 Task: Create List Brand Portfolio Analysis in Board Competitor Analysis Best Practices to Workspace Angel Investors. Create List Brand Portfolio Optimization in Board Sales Lead Generation and Qualification to Workspace Angel Investors. Create List Brand Portfolio Management in Board Content Marketing Video Series Strategy and Execution to Workspace Angel Investors
Action: Mouse moved to (67, 285)
Screenshot: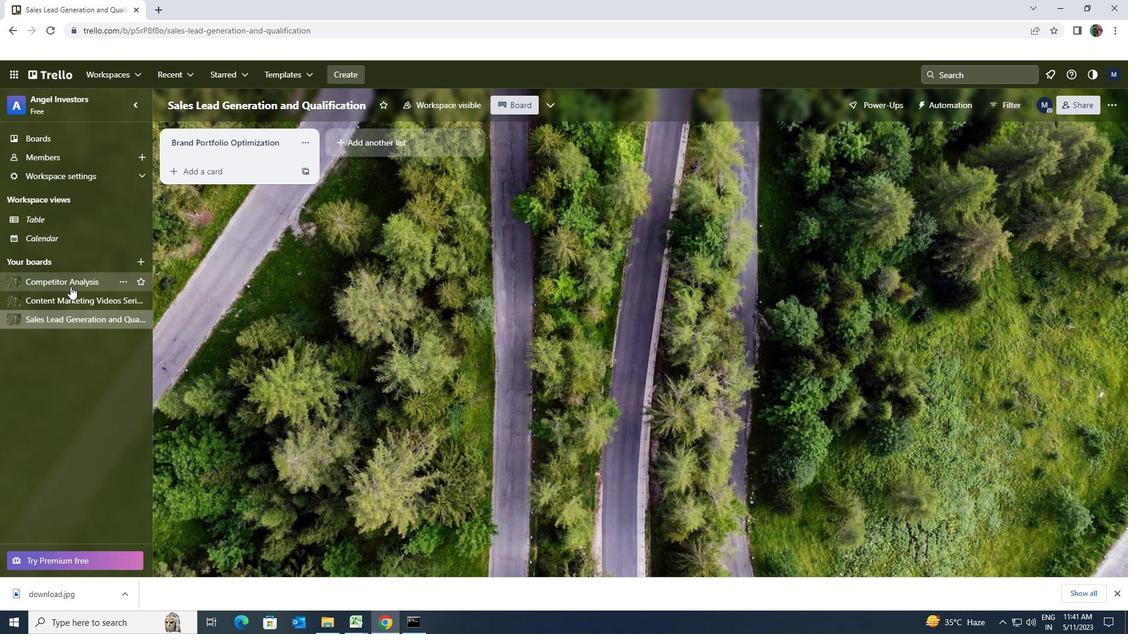 
Action: Mouse pressed left at (67, 285)
Screenshot: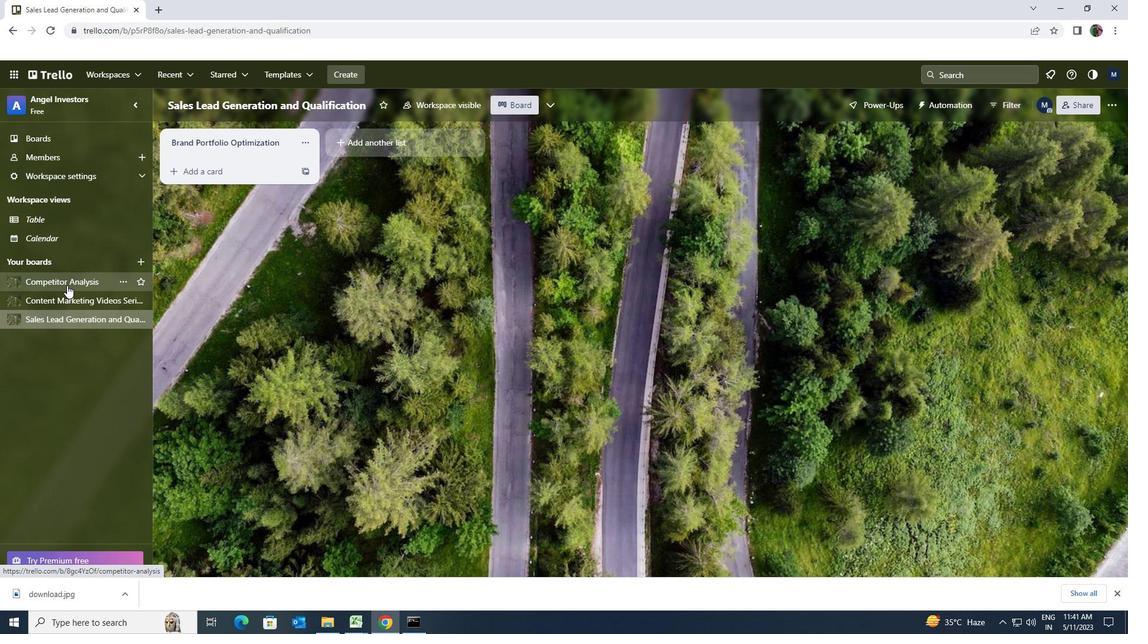 
Action: Mouse moved to (344, 146)
Screenshot: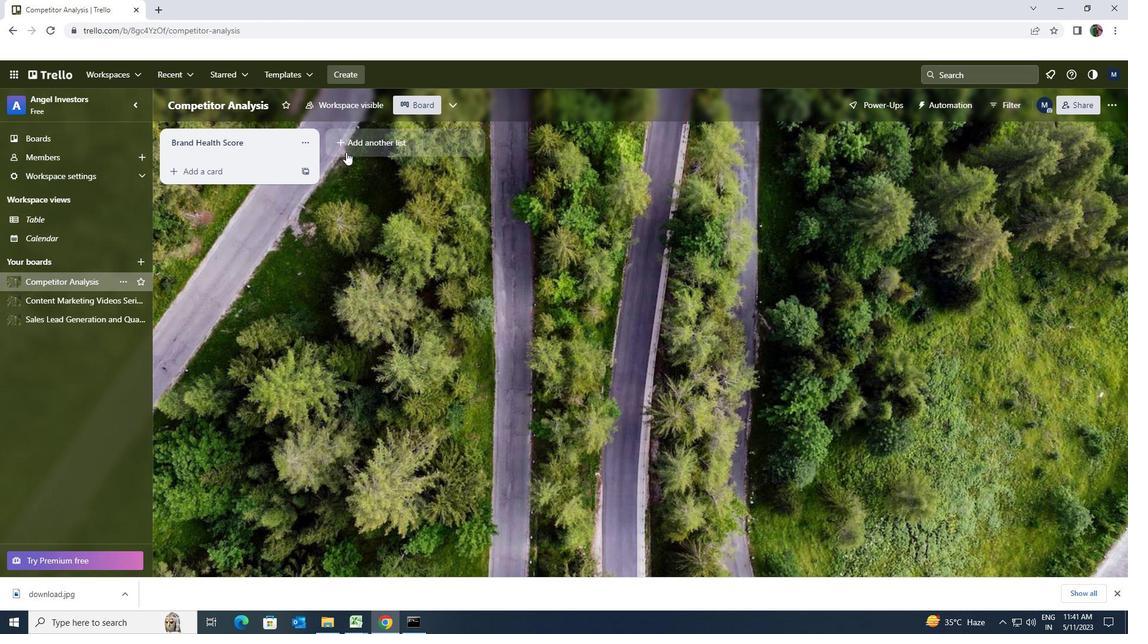 
Action: Mouse pressed left at (344, 146)
Screenshot: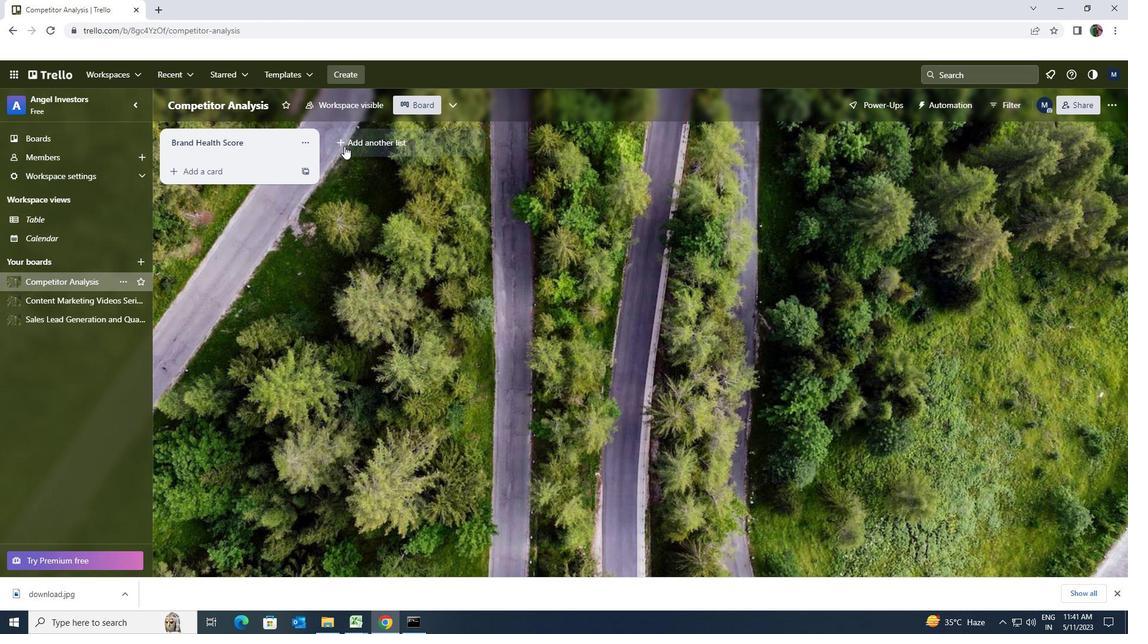 
Action: Key pressed <Key.shift>BRAND<Key.space><Key.shift>POT<Key.backspace>RTFOLIO
Screenshot: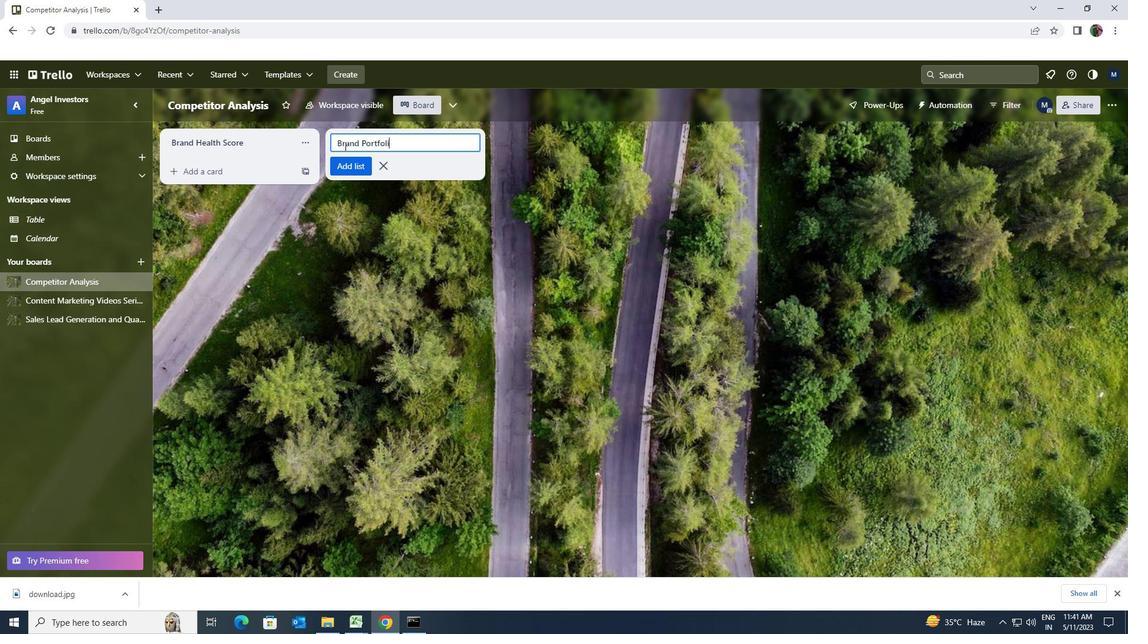 
Action: Mouse moved to (361, 169)
Screenshot: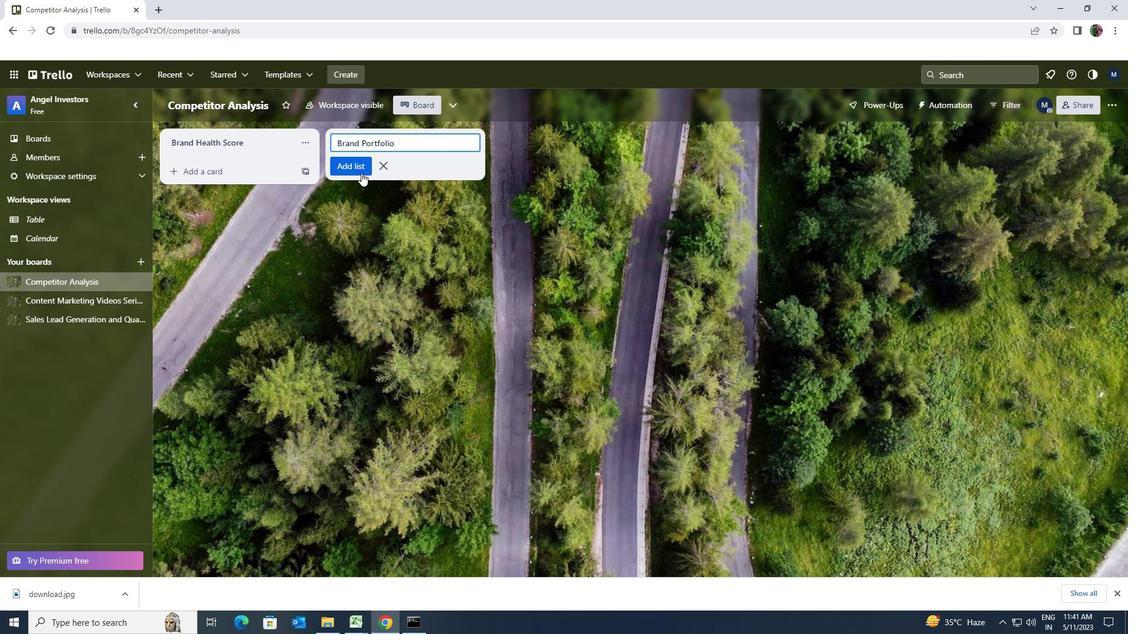 
Action: Mouse pressed left at (361, 169)
Screenshot: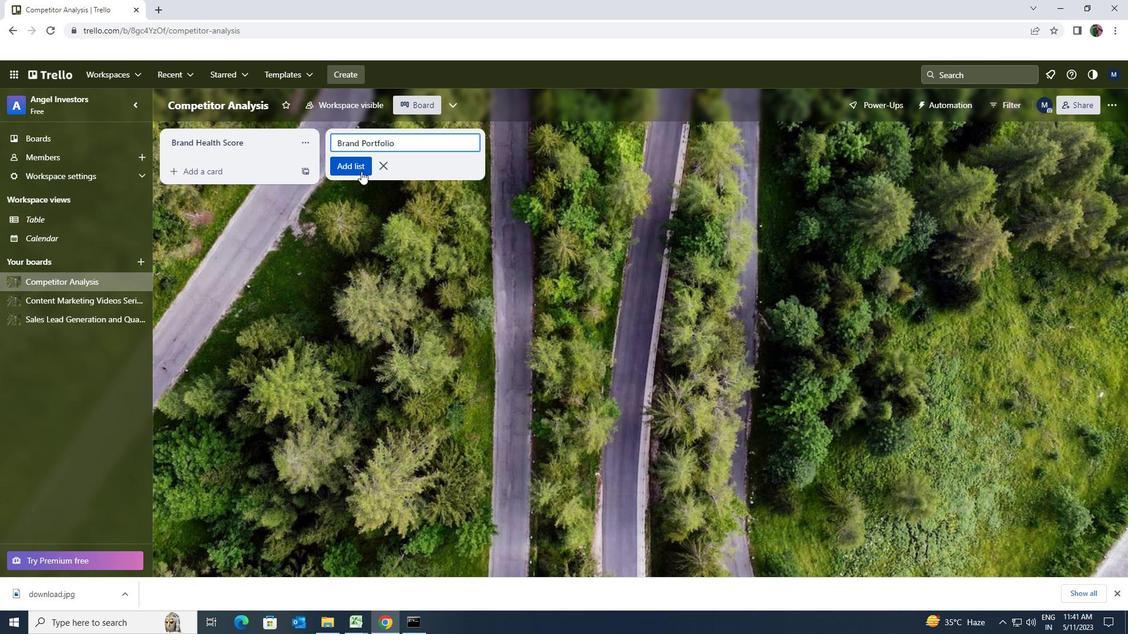 
Action: Mouse moved to (82, 321)
Screenshot: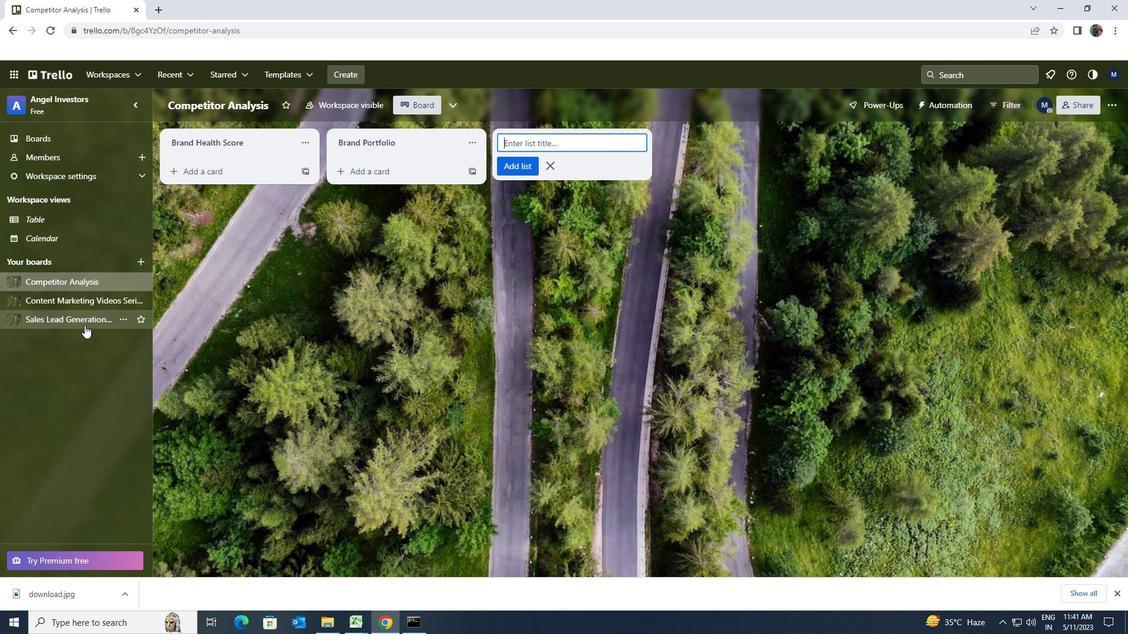 
Action: Mouse pressed left at (82, 321)
Screenshot: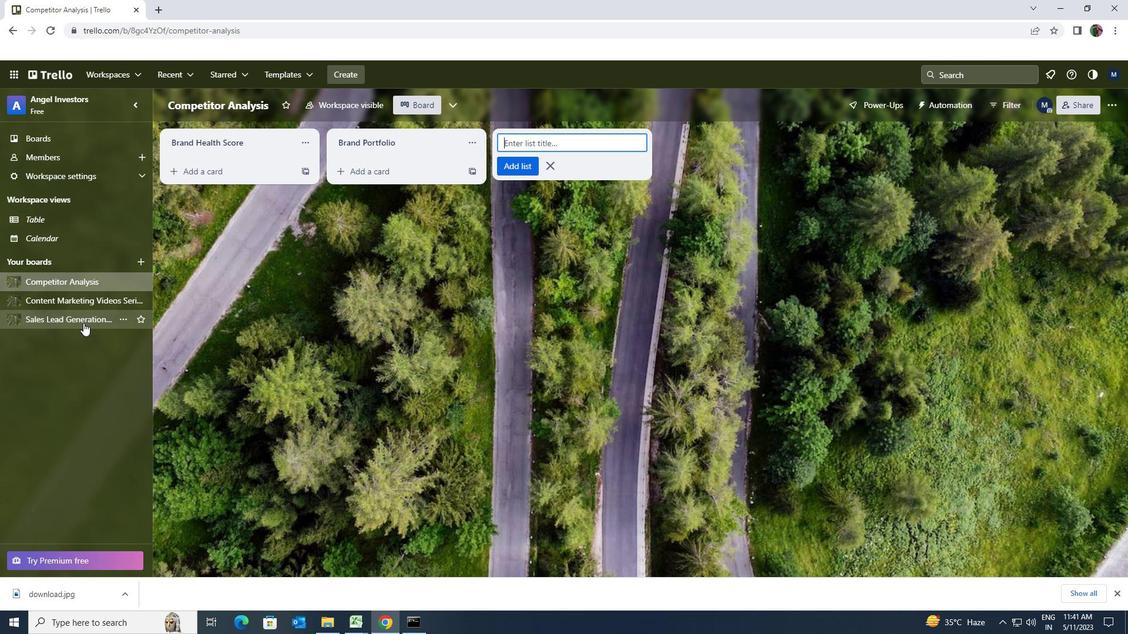 
Action: Mouse moved to (360, 148)
Screenshot: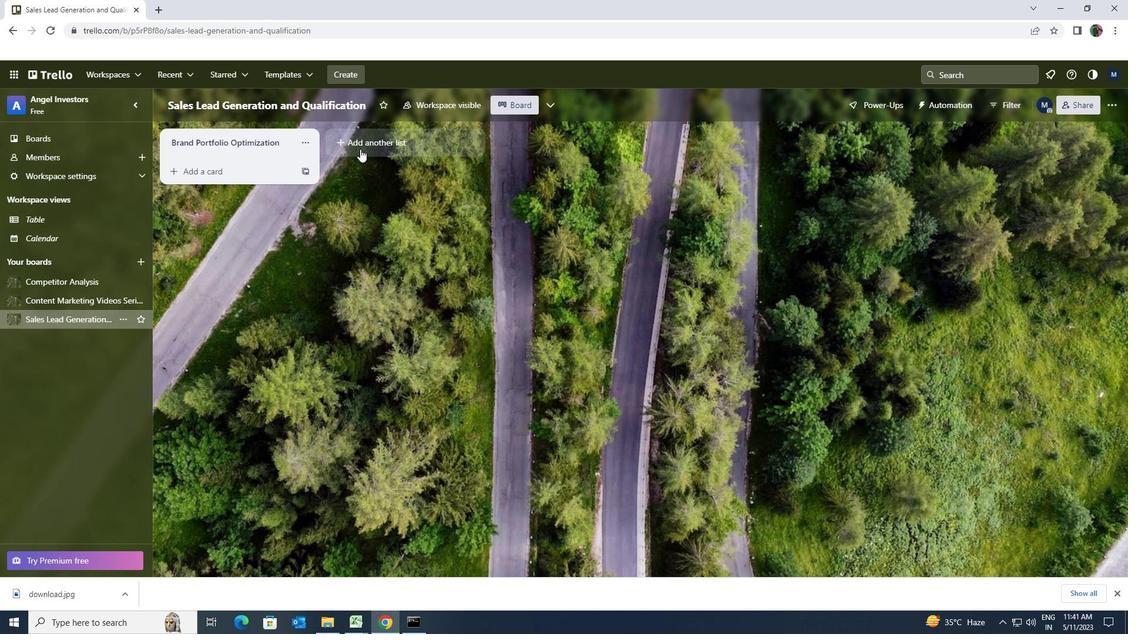
Action: Mouse pressed left at (360, 148)
Screenshot: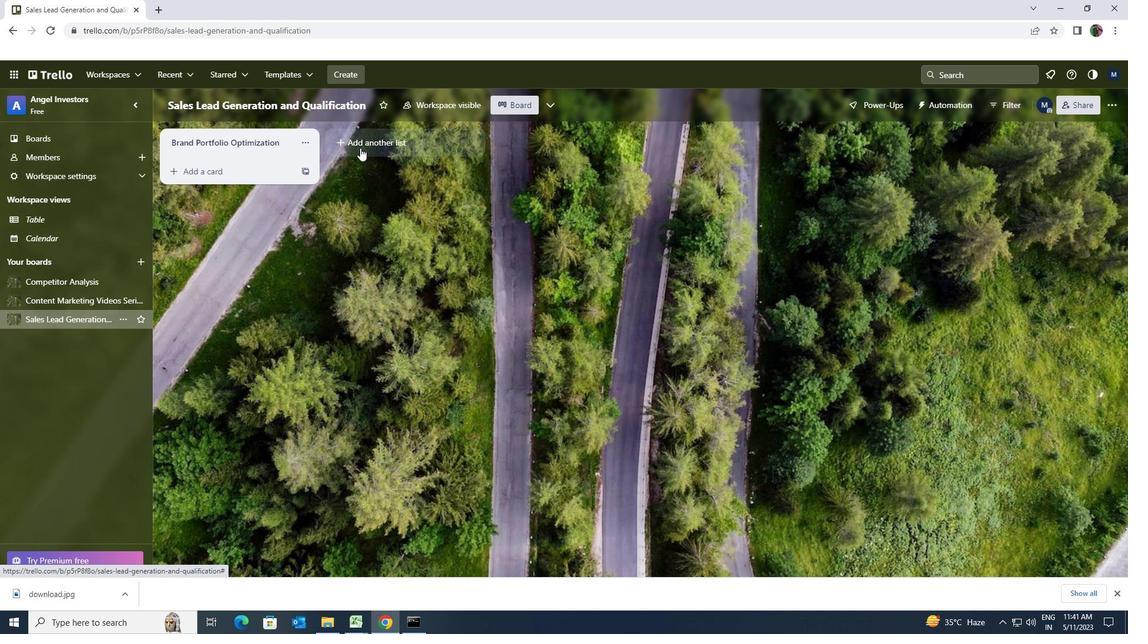 
Action: Key pressed <Key.shift>BRAND<Key.space><Key.shift><Key.shift><Key.shift><Key.shift><Key.shift><Key.shift><Key.shift><Key.shift><Key.shift><Key.shift><Key.shift><Key.shift><Key.shift><Key.shift><Key.shift><Key.shift>PORTFOLIO<Key.space><Key.shift><Key.shift><Key.shift><Key.shift>OPTIMIZATION
Screenshot: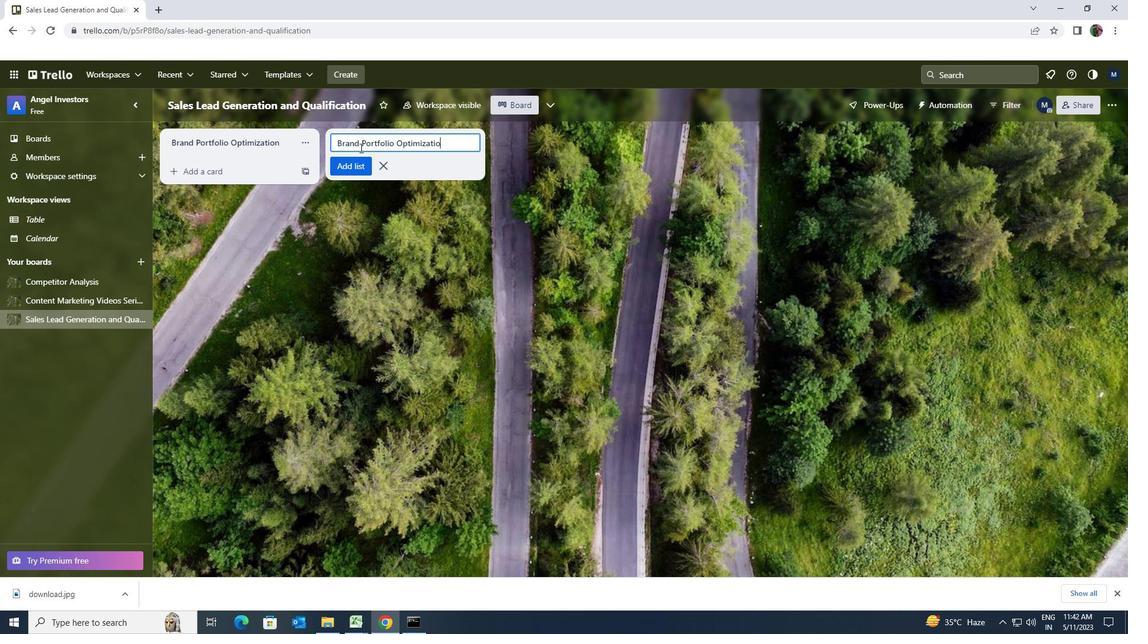 
Action: Mouse moved to (362, 166)
Screenshot: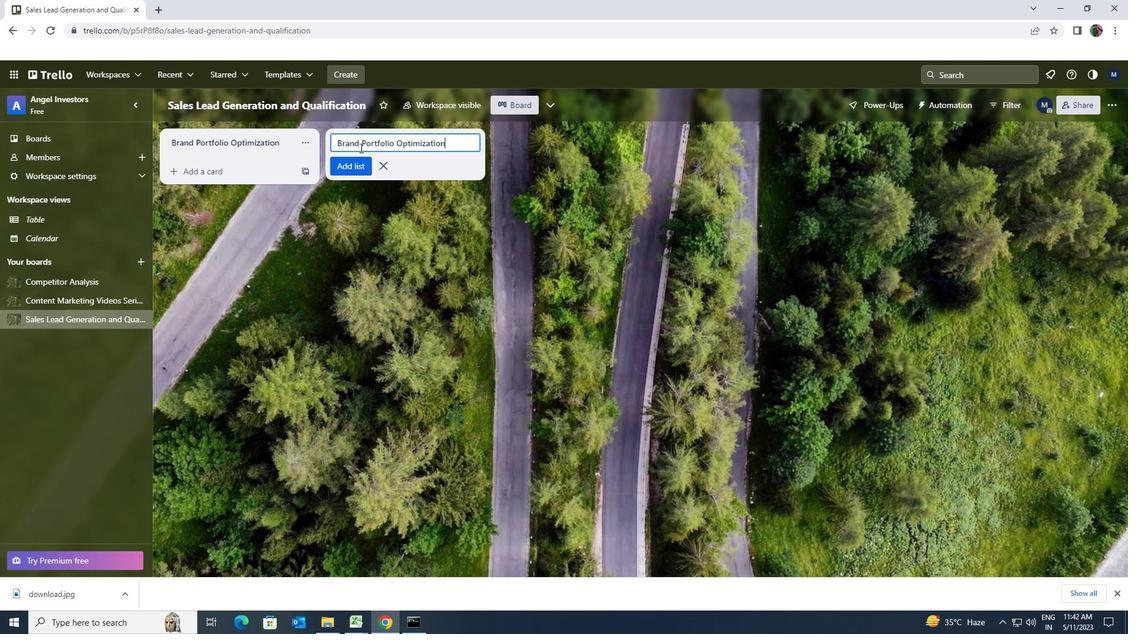 
Action: Mouse pressed left at (362, 166)
Screenshot: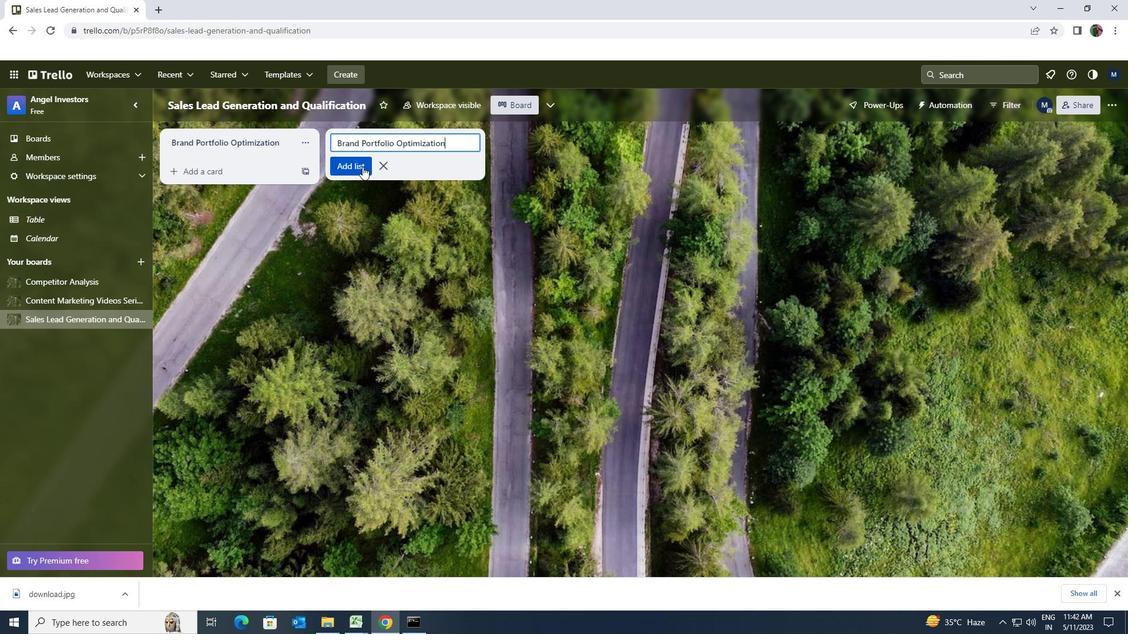 
Action: Mouse moved to (77, 298)
Screenshot: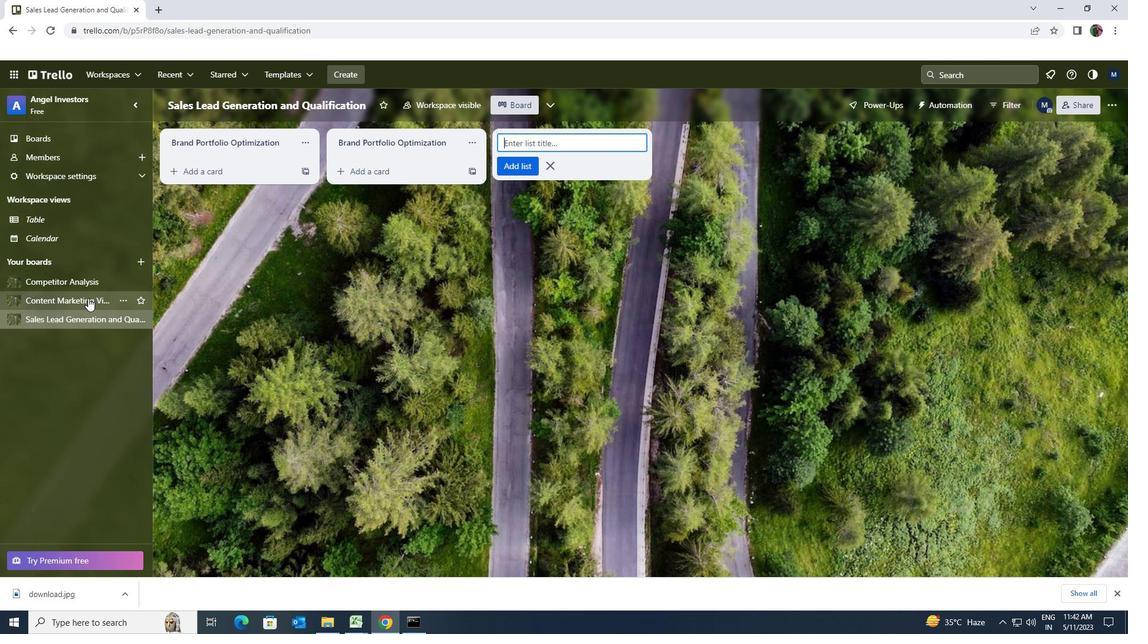 
Action: Mouse pressed left at (77, 298)
Screenshot: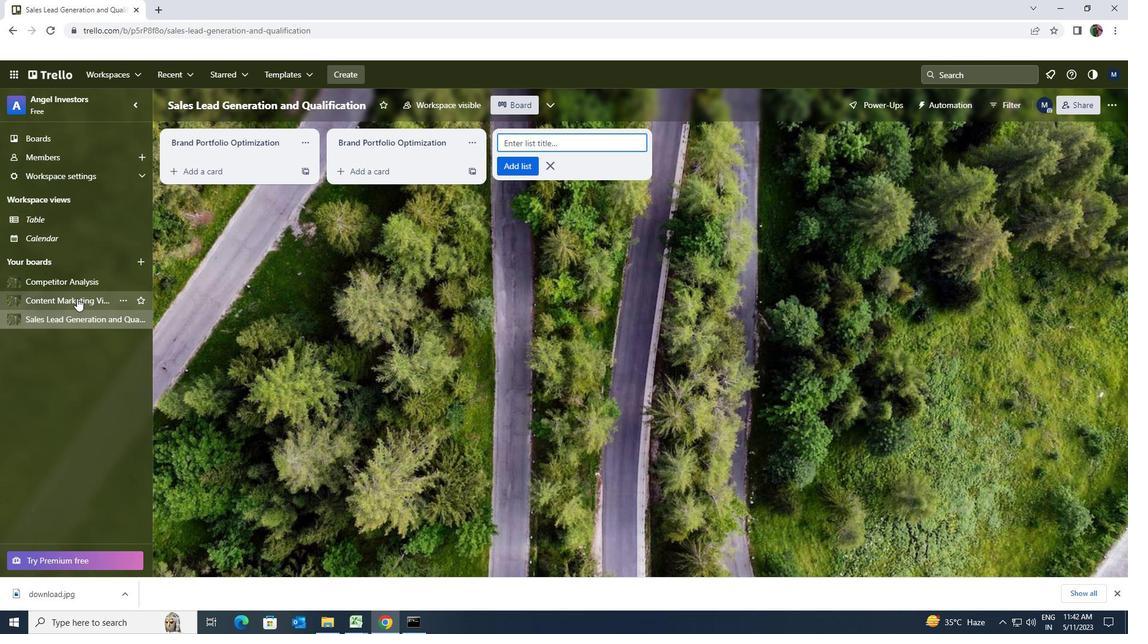 
Action: Mouse moved to (369, 147)
Screenshot: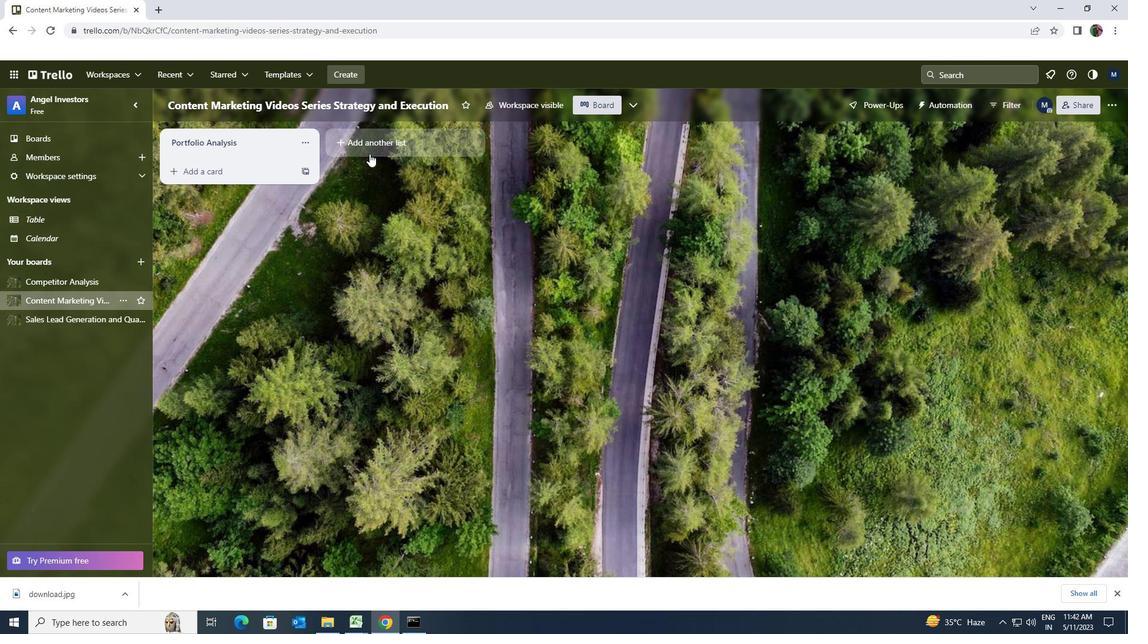 
Action: Mouse pressed left at (369, 147)
Screenshot: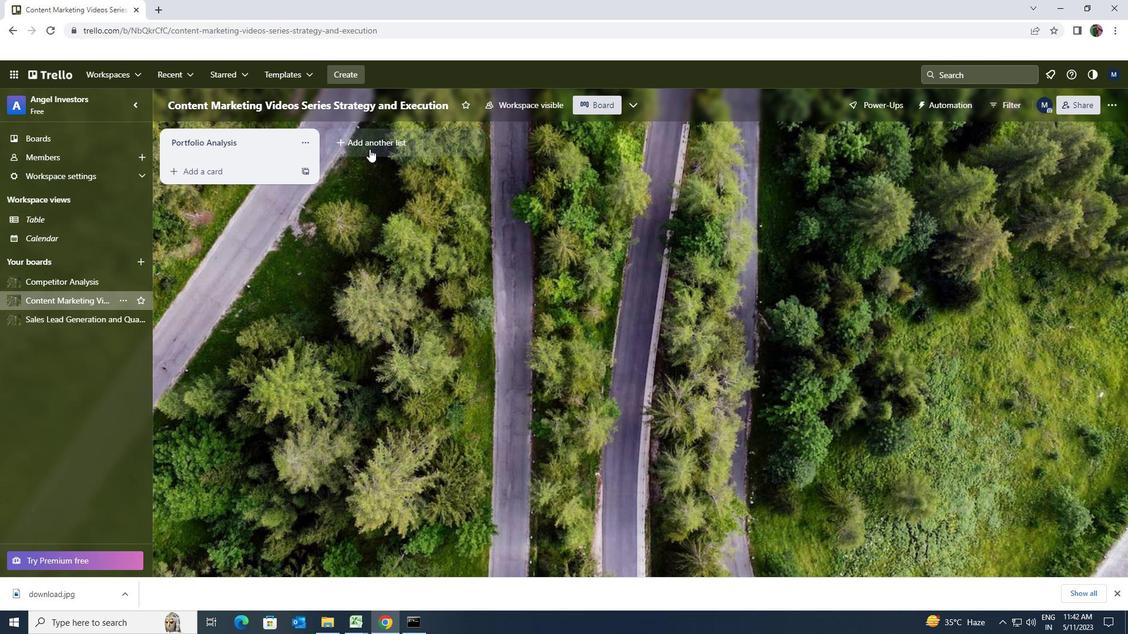 
Action: Mouse moved to (372, 147)
Screenshot: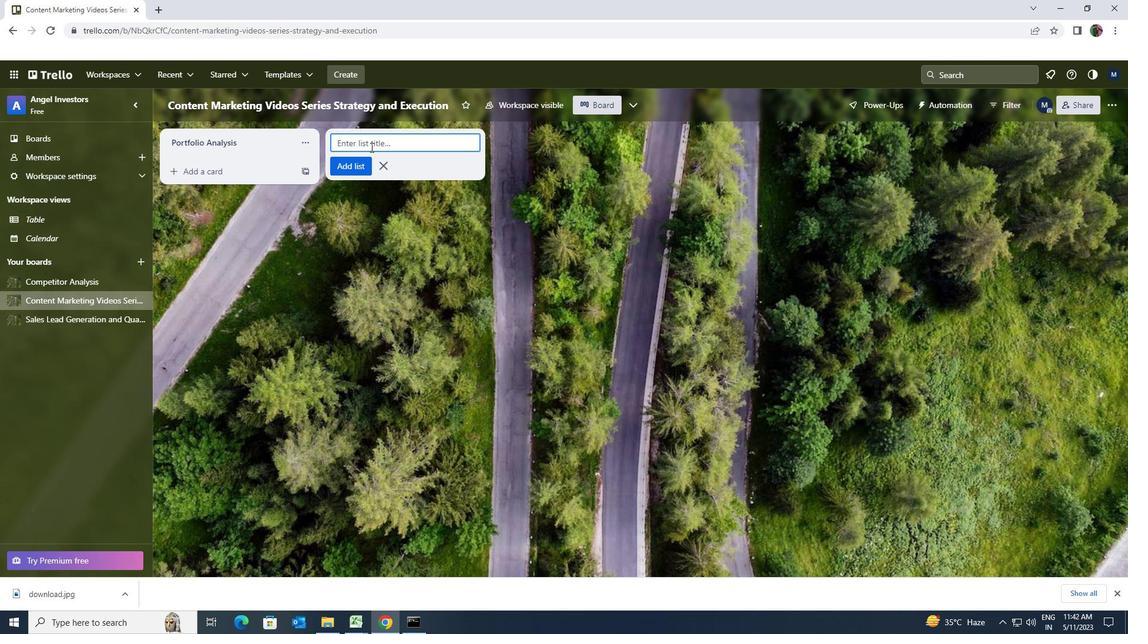 
Action: Key pressed <Key.shift><Key.shift><Key.shift>PORTFOLIO<Key.space><Key.shift>MANAGEMENT
Screenshot: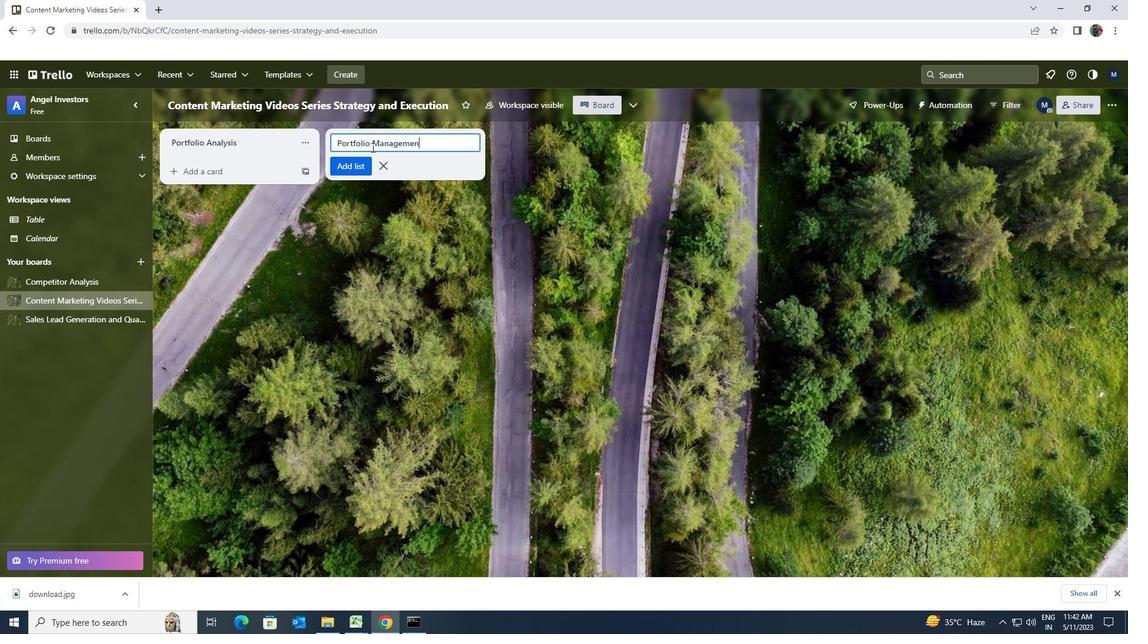 
Action: Mouse moved to (364, 161)
Screenshot: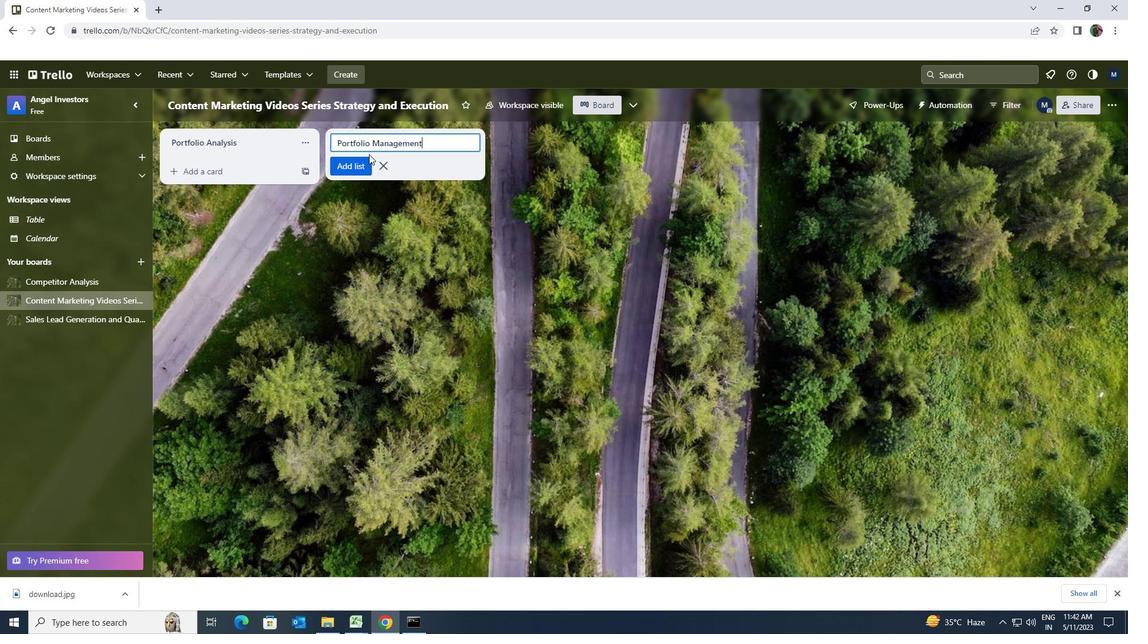 
Action: Mouse pressed left at (364, 161)
Screenshot: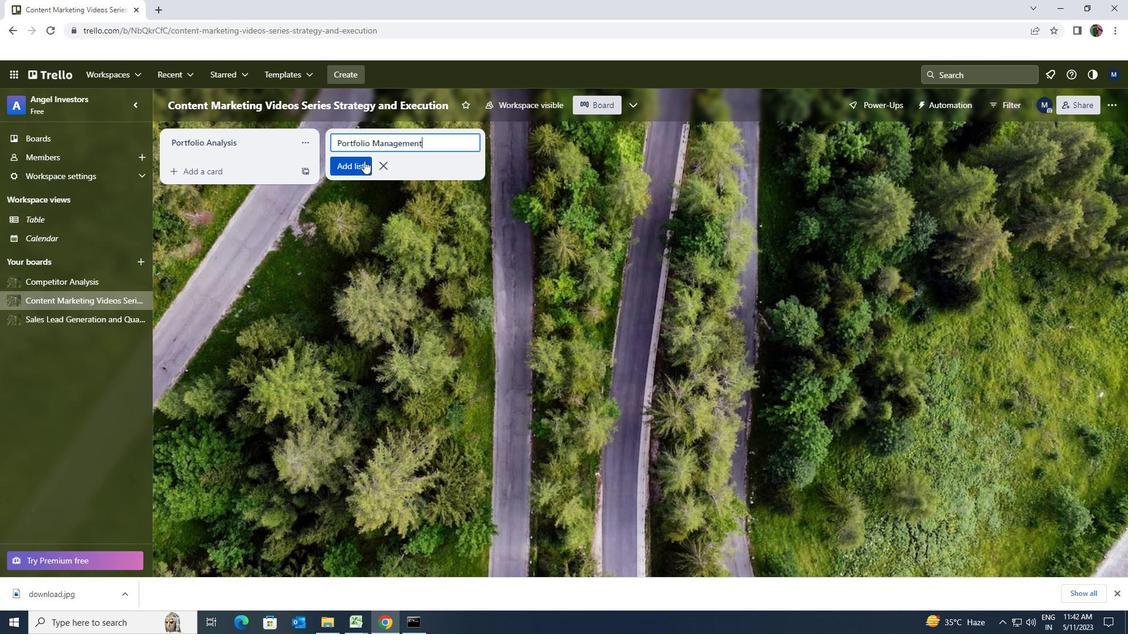 
